 Task: Implement a function to find the sum of all even numbers in an array using JavaScript.
Action: Mouse moved to (228, 315)
Screenshot: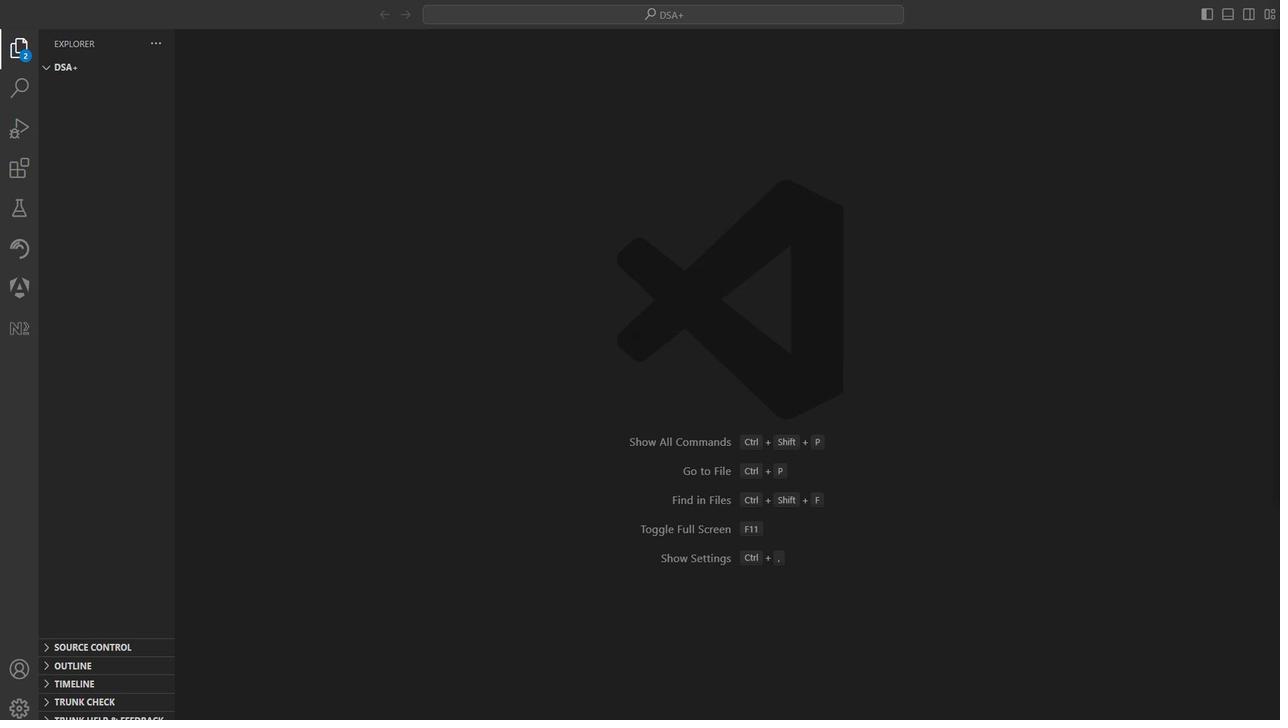 
Action: Mouse pressed left at (228, 315)
Screenshot: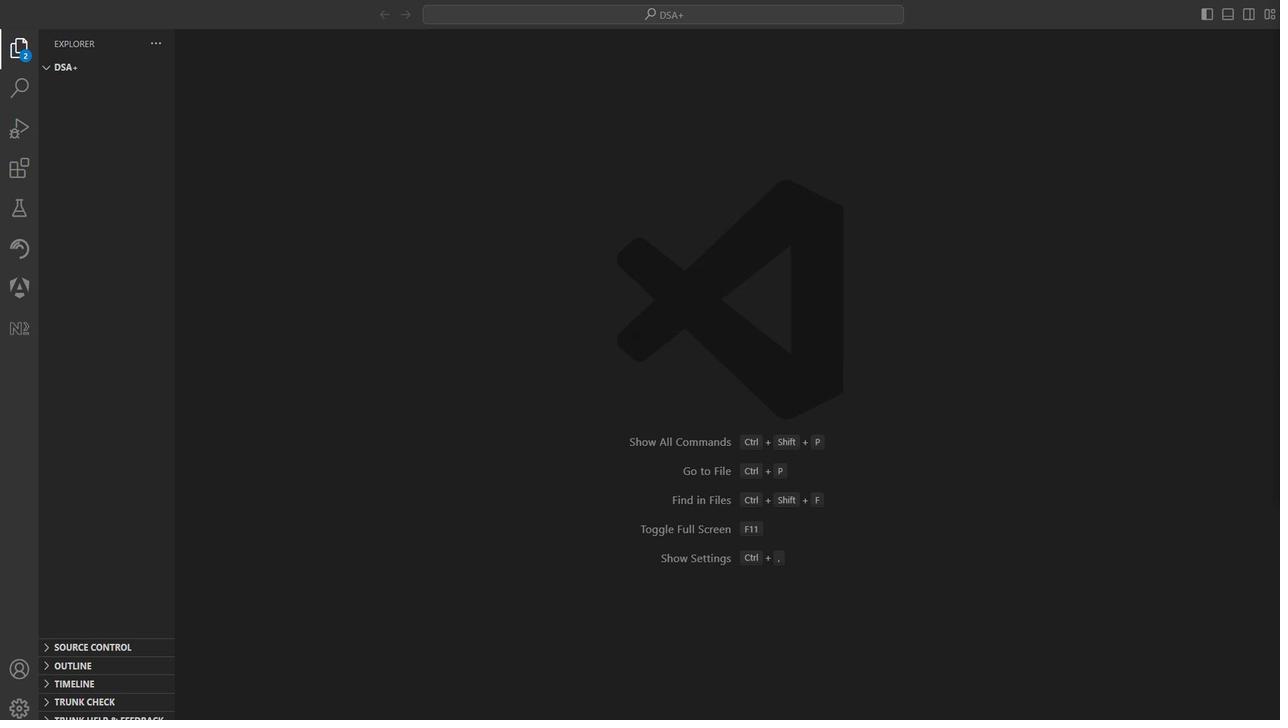 
Action: Mouse moved to (228, 314)
Screenshot: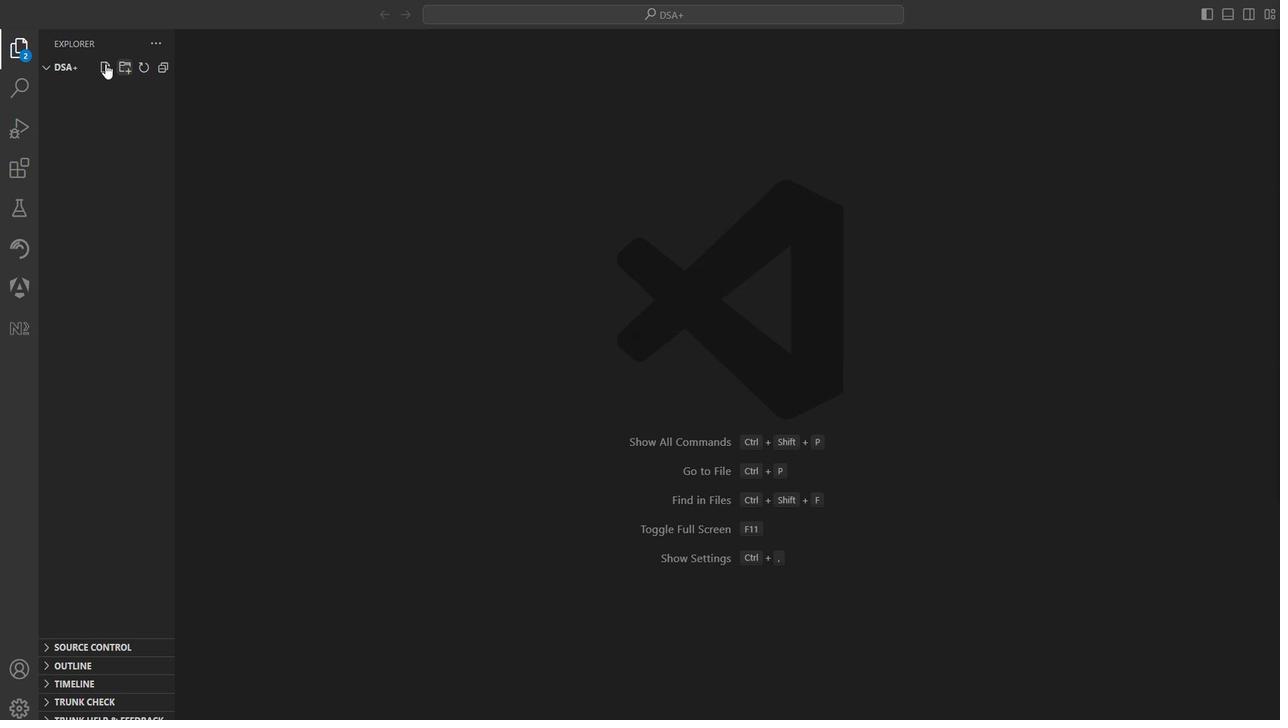 
Action: Mouse pressed left at (228, 314)
Screenshot: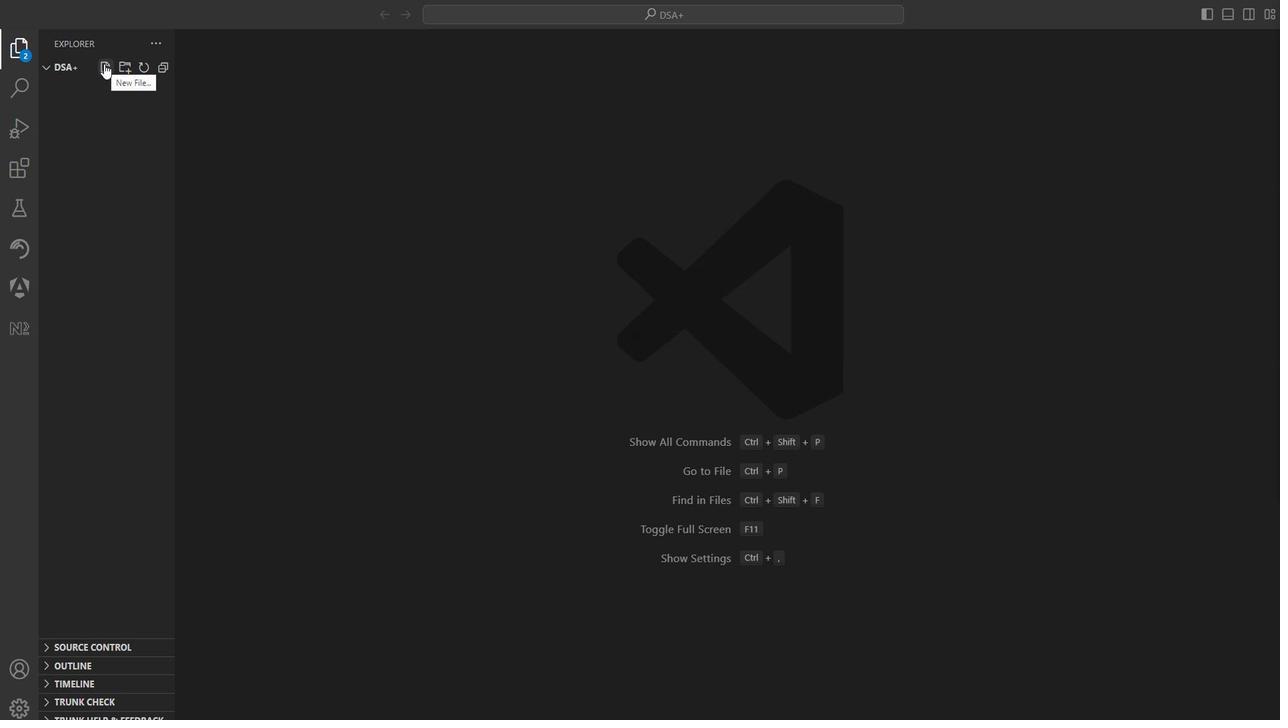
Action: Key pressed sum<Key.shift><Key.shift><Key.shift><Key.shift><Key.shift><Key.shift><Key.shift><Key.shift><Key.shift><Key.shift><Key.shift><Key.shift><Key.shift><Key.shift><Key.shift><Key.shift><Key.shift><Key.shift><Key.shift><Key.shift><Key.shift><Key.shift><Key.shift>Of<Key.shift><Key.shift><Key.shift><Key.shift><Key.shift><Key.shift><Key.shift>Even<Key.shift>Number.js<Key.enter>function<Key.space><Key.space>sum<Key.shift><Key.shift>Of<Key.shift>Numbers<Key.shift_r>(arr<Key.right><Key.shift_r><Key.shift_r>{<Key.enter>//<Key.shift><Key.shift><Key.shift>Initialize<Key.space>a<Key.space>variable<Key.space>to<Key.space>store<Key.space>the<Key.space>su,<Key.backspace>m<Key.enter>let<Key.space>sum=0;<Key.enter><Key.enter>//<Key.shift><Key.shift><Key.shift><Key.shift><Key.shift><Key.shift><Key.shift><Key.shift><Key.shift><Key.shift><Key.shift><Key.shift><Key.shift><Key.shift><Key.shift><Key.shift>Iterate<Key.space>through<Key.space>the<Key.space>array<Key.enter>for<Key.shift_r><Key.shift_r><Key.shift_r>(let<Key.space>i=0l<Key.backspace>;i<Key.shift_r><arr.length;i<Key.shift_r>++<Key.right><Key.shift_r>{<Key.enter>//<Key.shift>Check<Key.space>if<Key.space>the<Key.space>current<Key.space>element<Key.space>is<Key.space>an<Key.space>an<Key.space>even<Key.space>number<Key.enter>if<Key.shift_r>(Arr<Key.backspace><Key.backspace><Key.backspace>arr[i<Key.right><Key.space><Key.shift>%<Key.space>2<Key.space>===0<Key.right><Key.shift_r>{<Key.enter>//<Key.space>add<Key.space>the<Key.space>even<Key.space>number<Key.space>to<Key.space>the<Key.space>sum<Key.enter>sum<Key.shift_r>+=arr[i<Key.right>;<Key.down><Key.down><Key.enter><Key.enter>//<Key.shift>Return<Key.space>the<Key.space>sum<Key.space>of<Key.space>even<Key.enter>return<Key.space>sum;<Key.down><Key.enter><Key.enter>//<Key.shift>Example<Key.space>usage<Key.shift_r>:<Key.enter>const<Key.space>number1=[1,2,3,4,5,6,7,8,9,10<Key.right>;<Key.enter>const<Key.space>result=sum<Key.shift>Of<Key.shift>Number<Key.shift_r>(numbers<Key.backspace>1<Key.right>
Screenshot: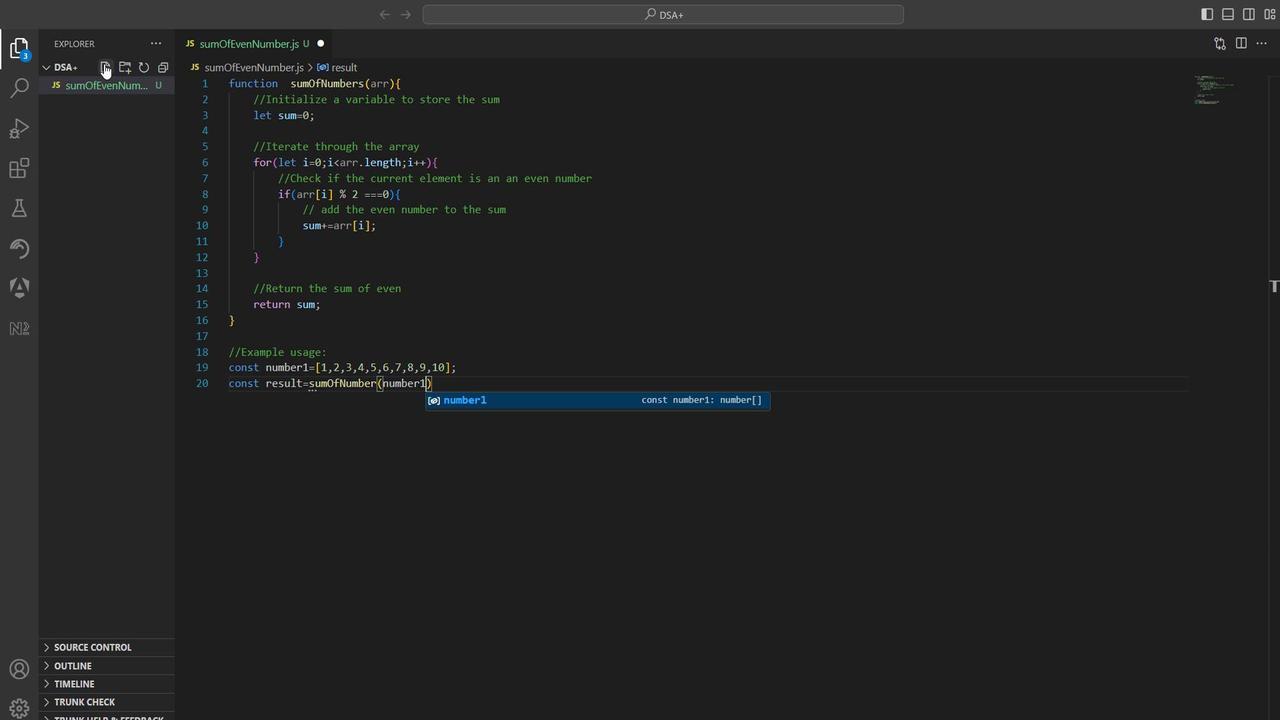 
Action: Mouse moved to (228, 316)
Screenshot: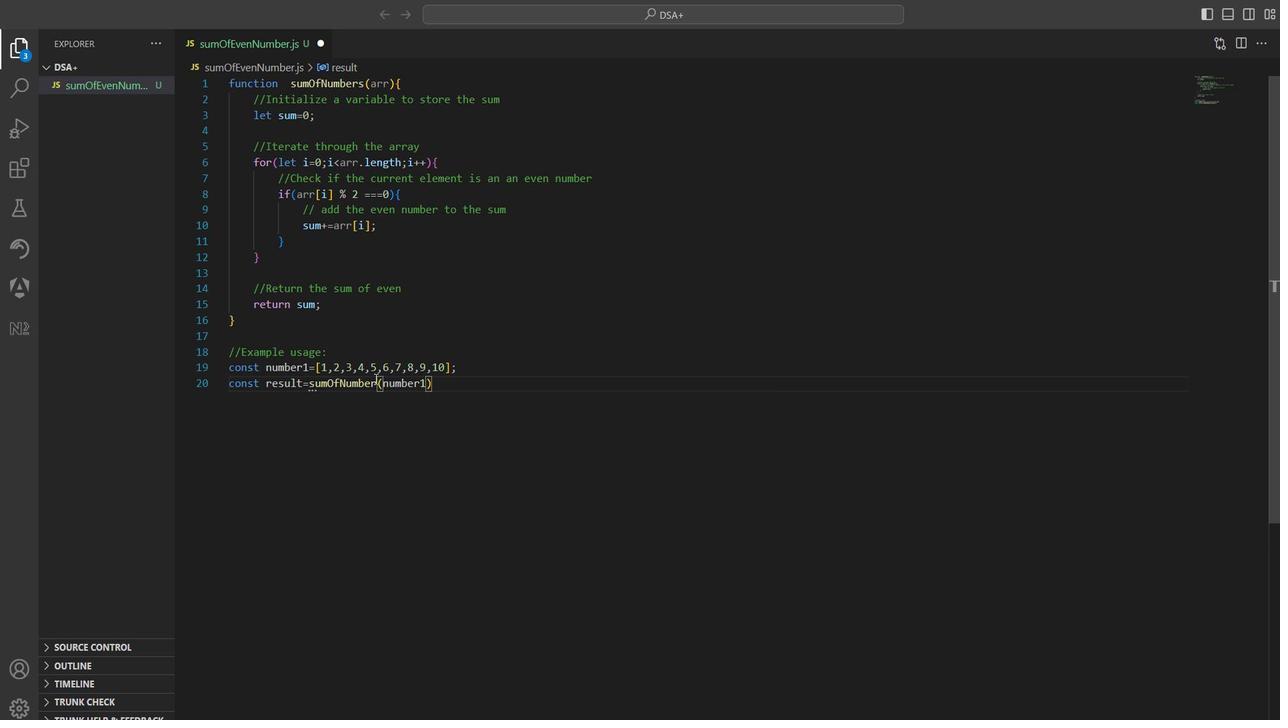 
Action: Mouse pressed left at (228, 316)
Screenshot: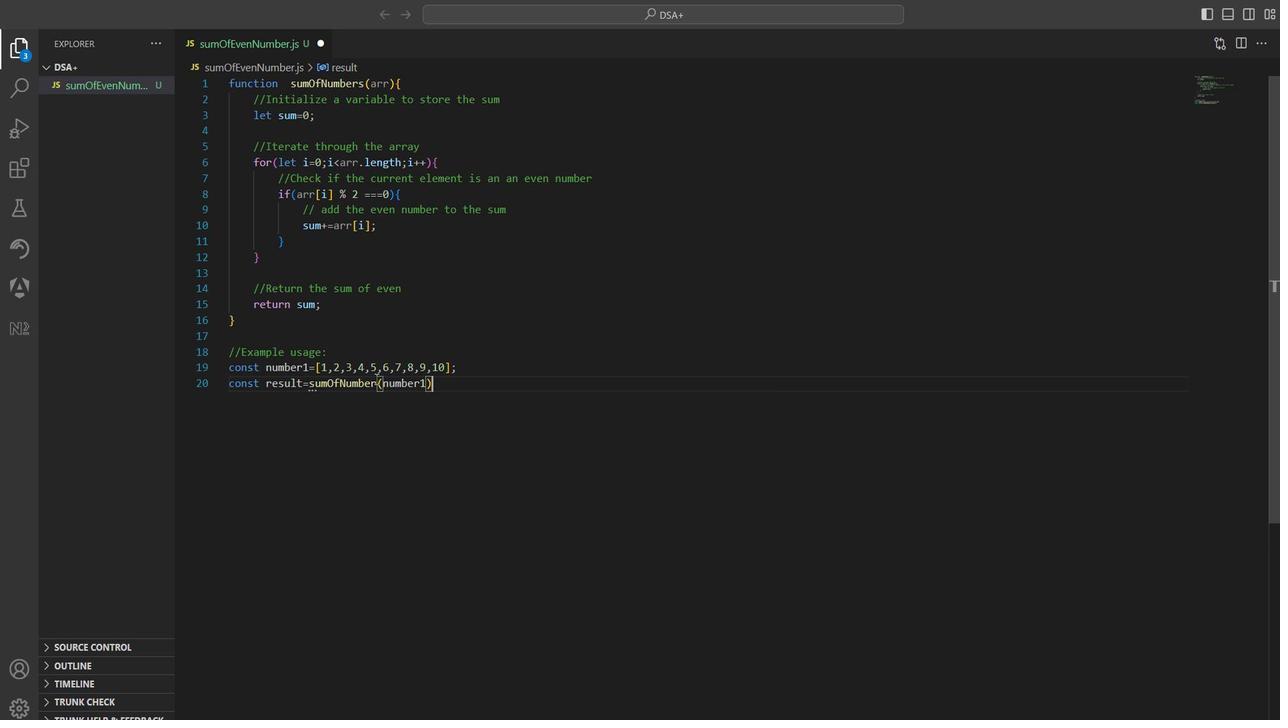 
Action: Mouse moved to (228, 316)
Screenshot: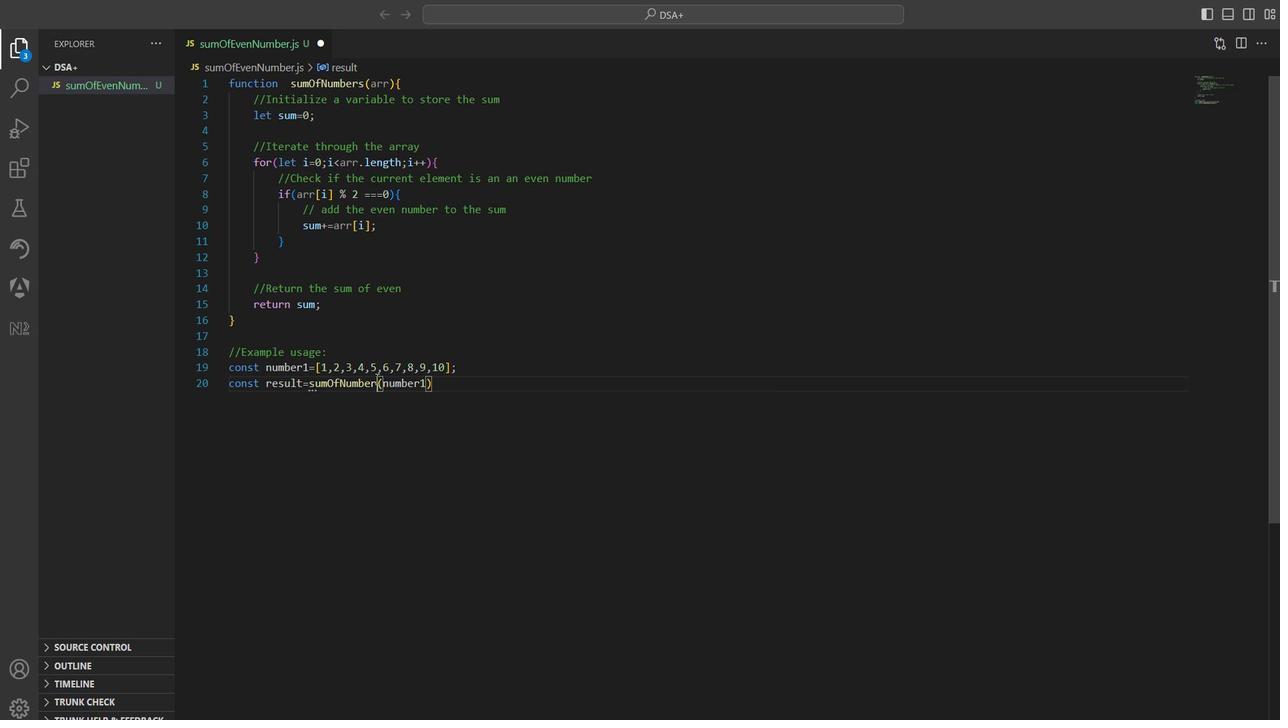 
Action: Key pressed s
Screenshot: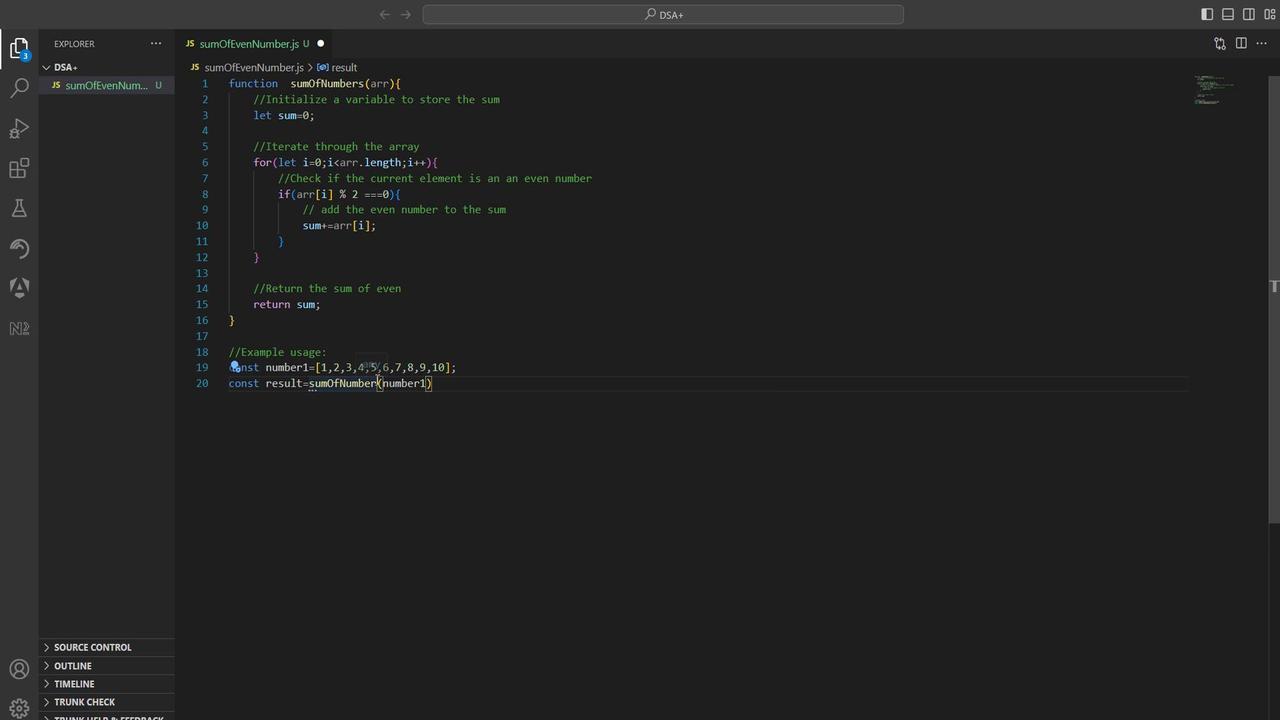 
Action: Mouse moved to (228, 316)
Screenshot: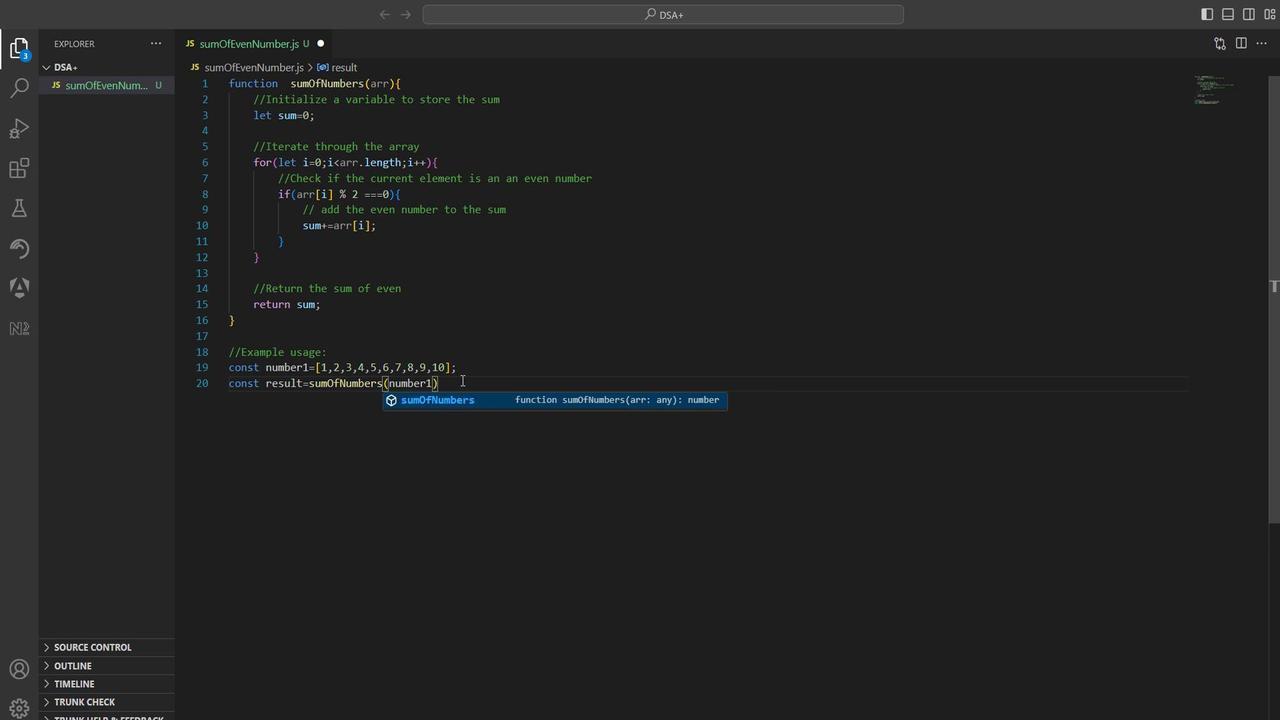 
Action: Mouse pressed left at (228, 316)
Screenshot: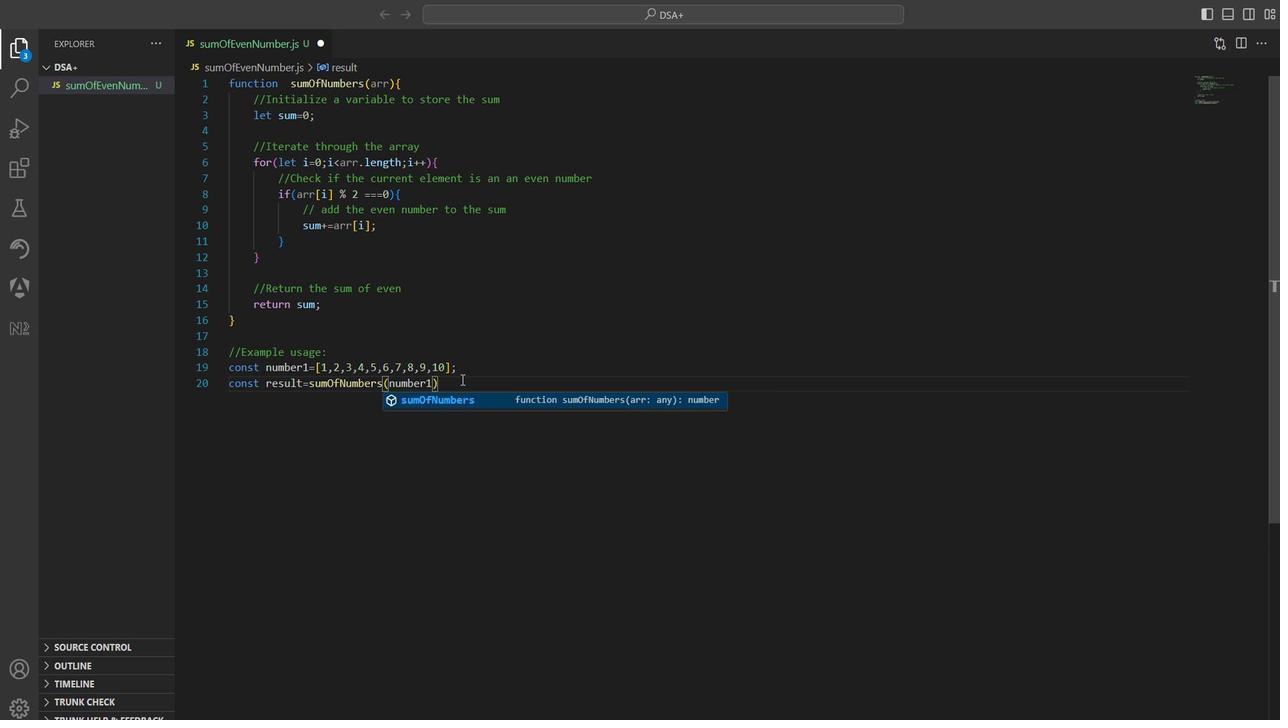 
Action: Key pressed <Key.enter>console.log<Key.shift_r>(e<Key.backspace>resi<Key.backspace>ult
Screenshot: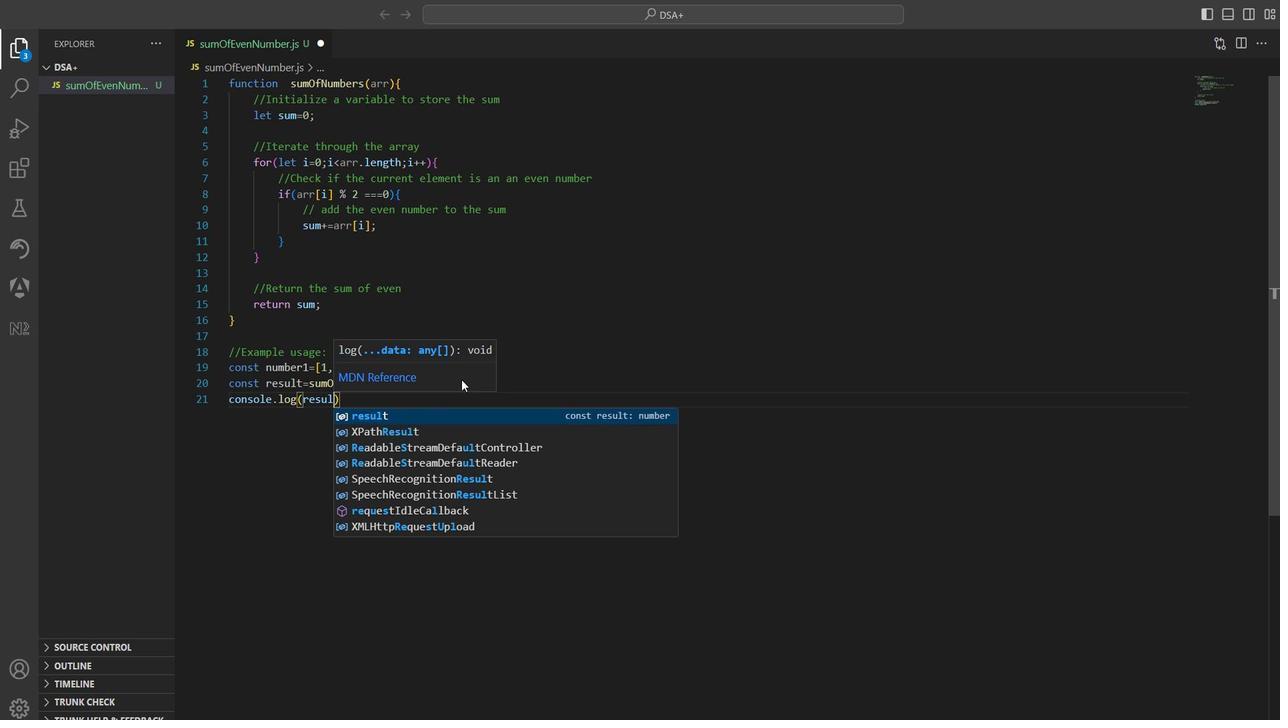 
Action: Mouse moved to (228, 316)
Screenshot: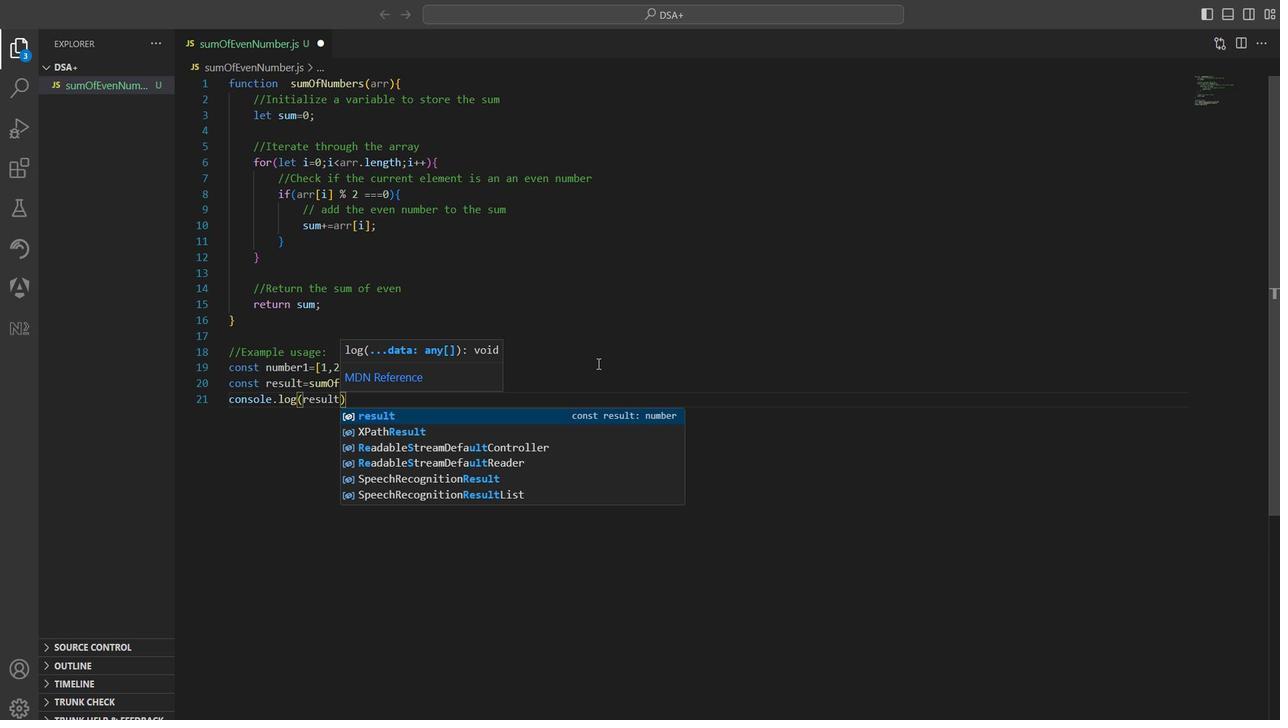 
Action: Mouse pressed left at (228, 316)
Screenshot: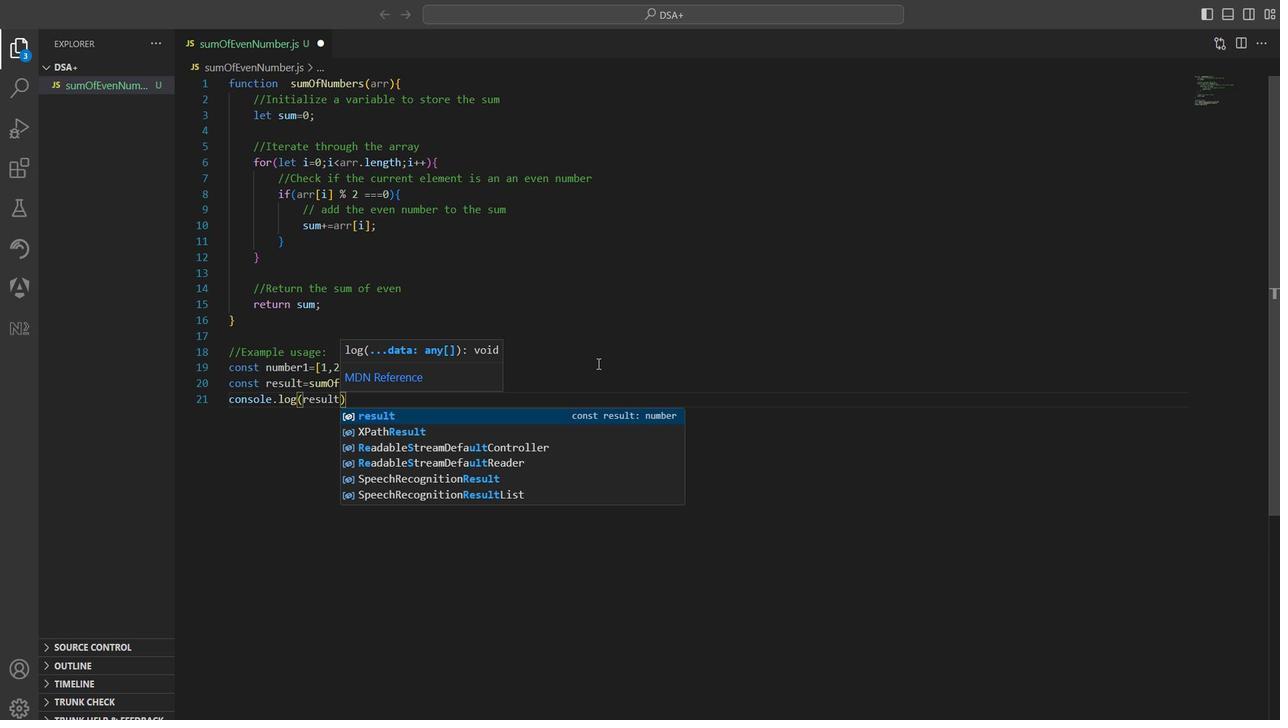 
Action: Mouse moved to (228, 316)
Screenshot: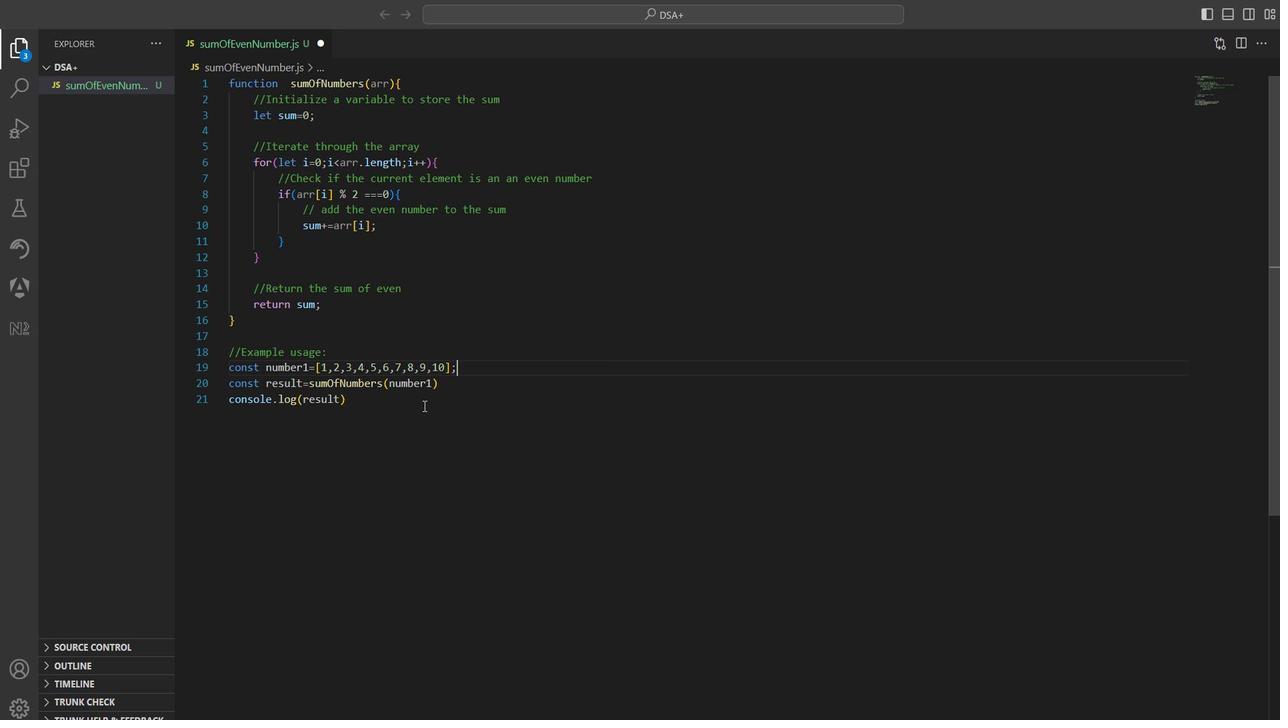 
Action: Mouse pressed left at (228, 316)
Screenshot: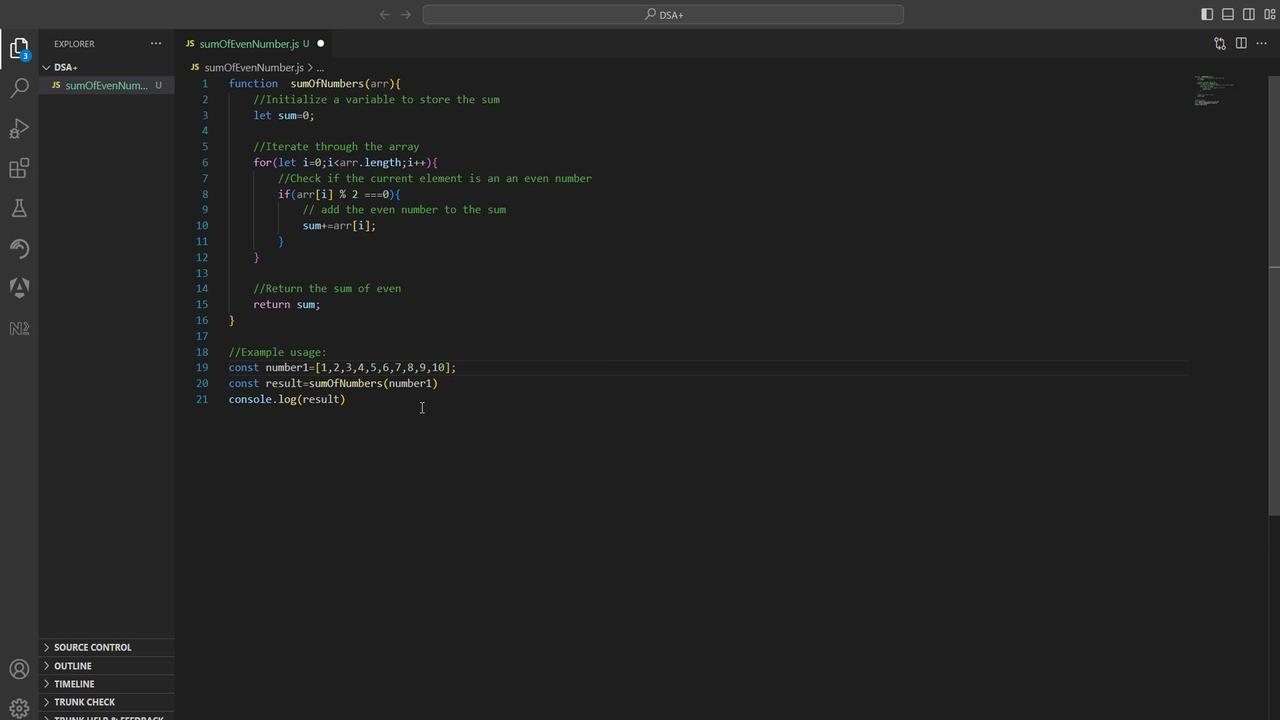 
Action: Key pressed <Key.space>//<Key.shift><Key.shift><Key.shift>Output<Key.space><Key.shift_r>:30
Screenshot: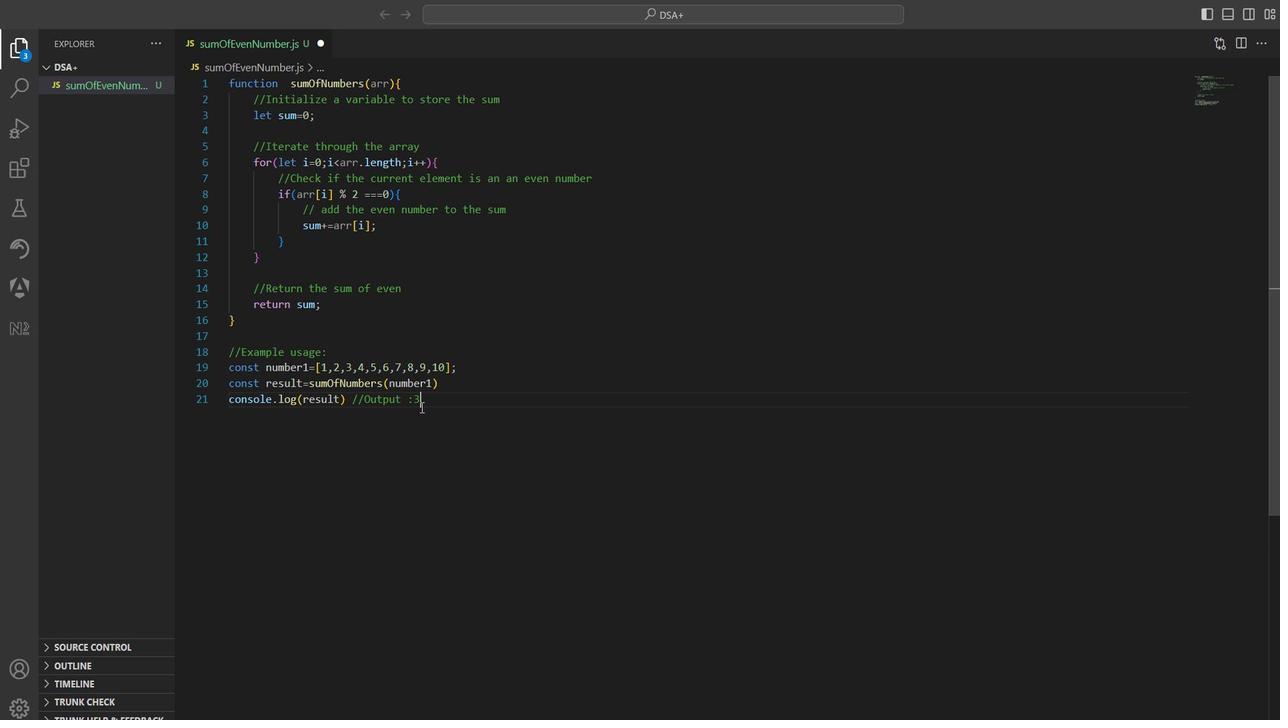 
Action: Mouse moved to (228, 314)
Screenshot: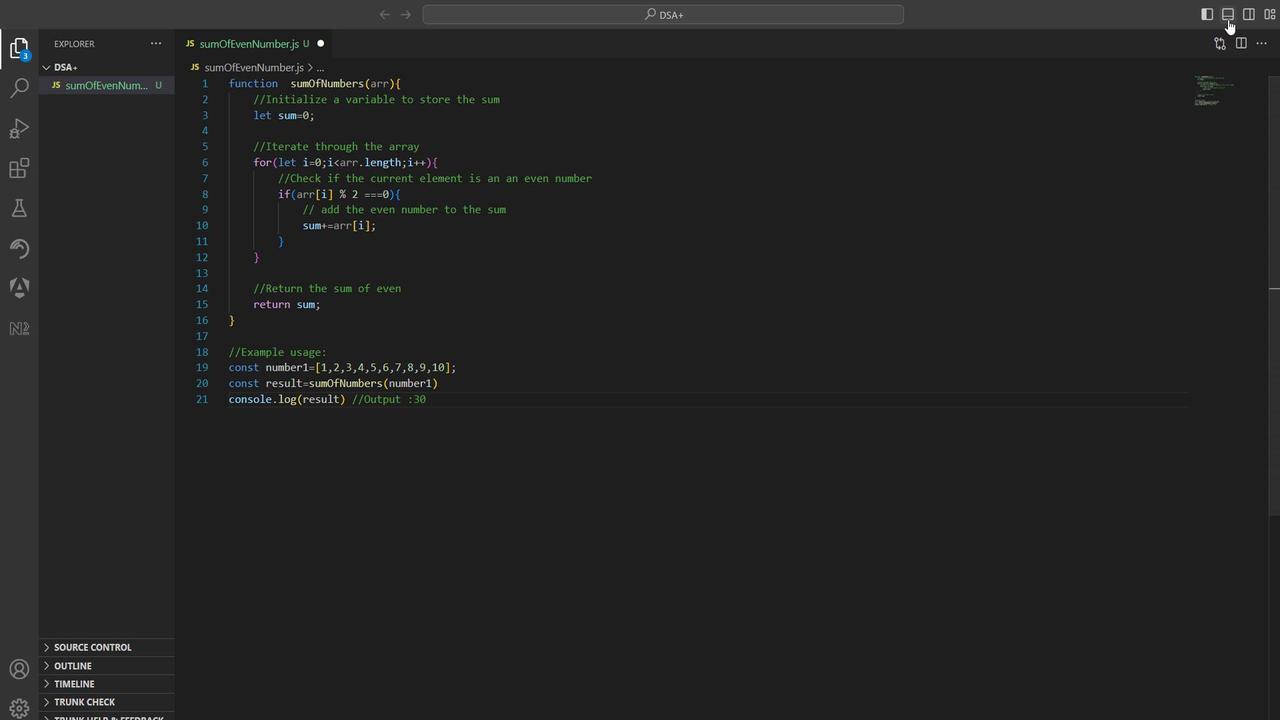 
Action: Mouse pressed left at (228, 314)
Screenshot: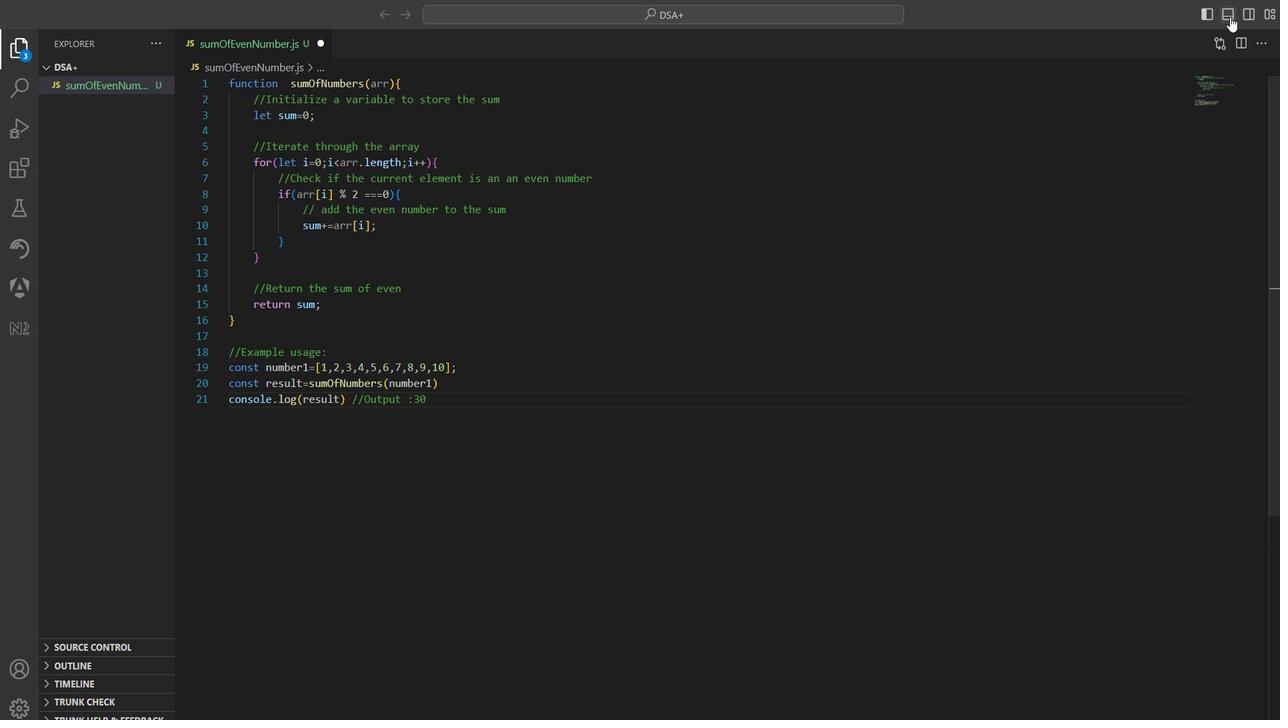 
Action: Mouse moved to (228, 317)
Screenshot: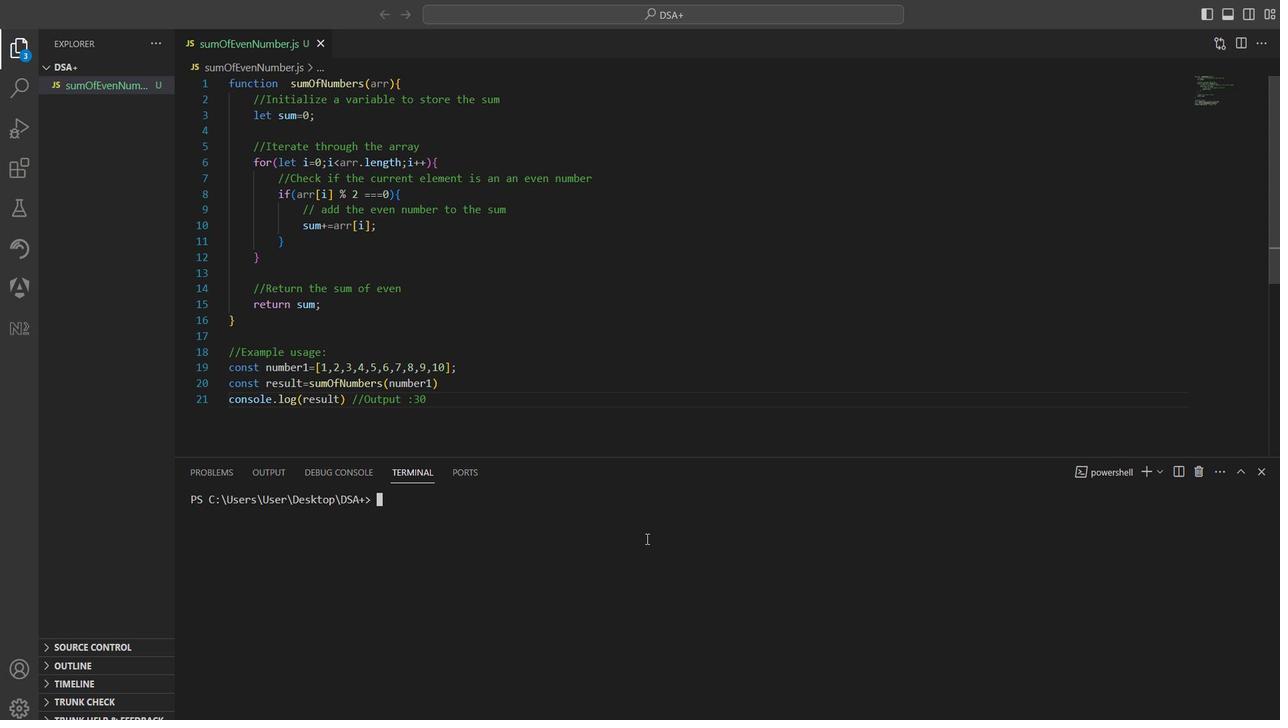 
Action: Mouse pressed left at (228, 317)
Screenshot: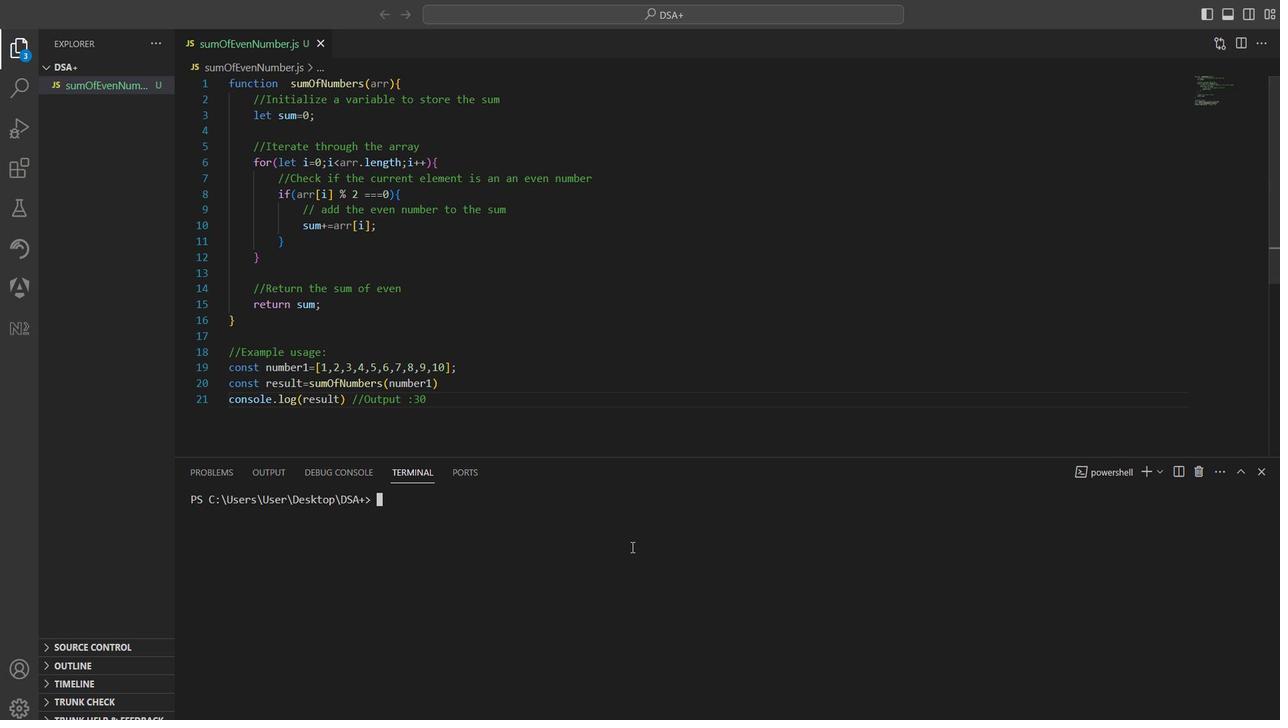 
Action: Mouse moved to (228, 317)
Screenshot: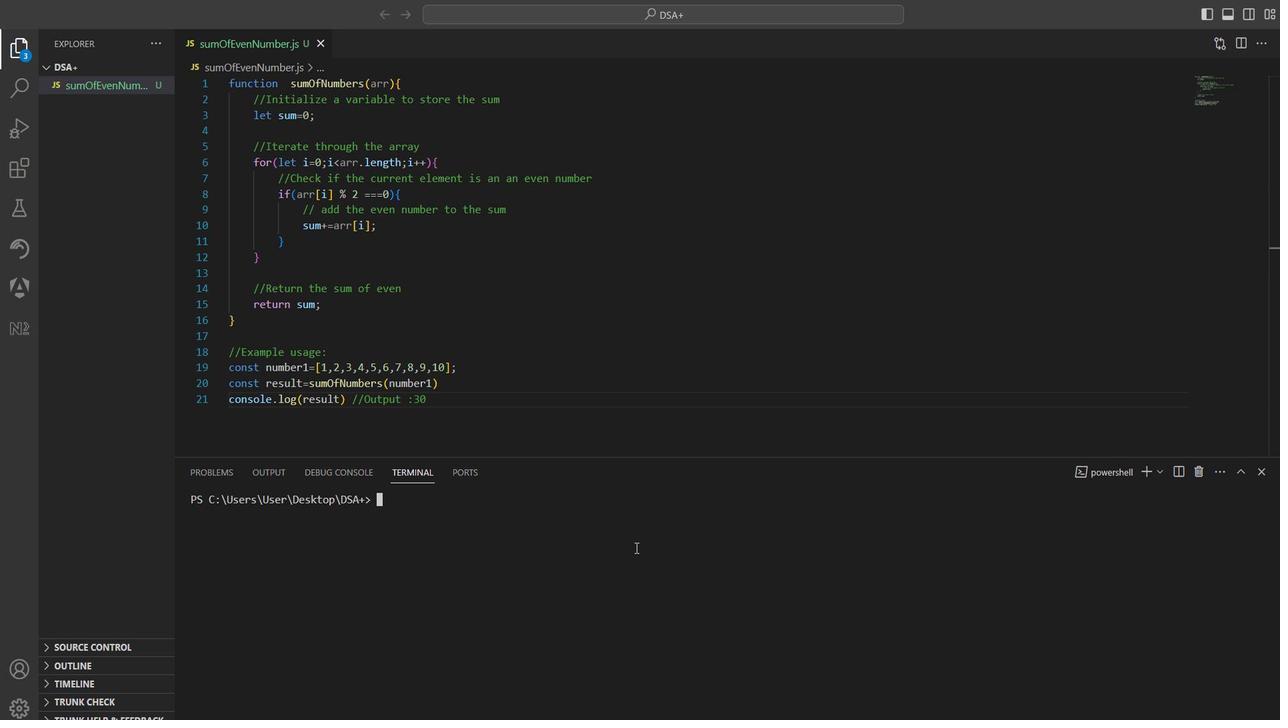 
Action: Key pressed node<Key.space>s<Key.tab><Key.enter>
Screenshot: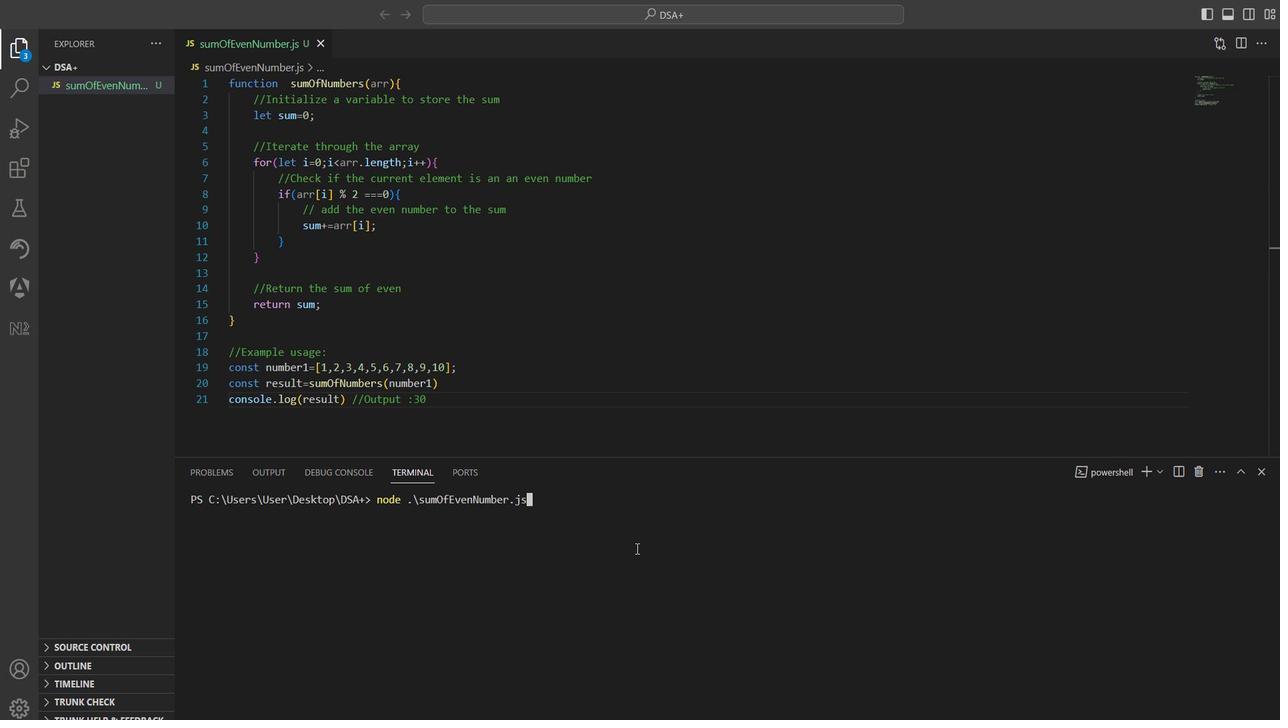 
Action: Mouse moved to (228, 316)
Screenshot: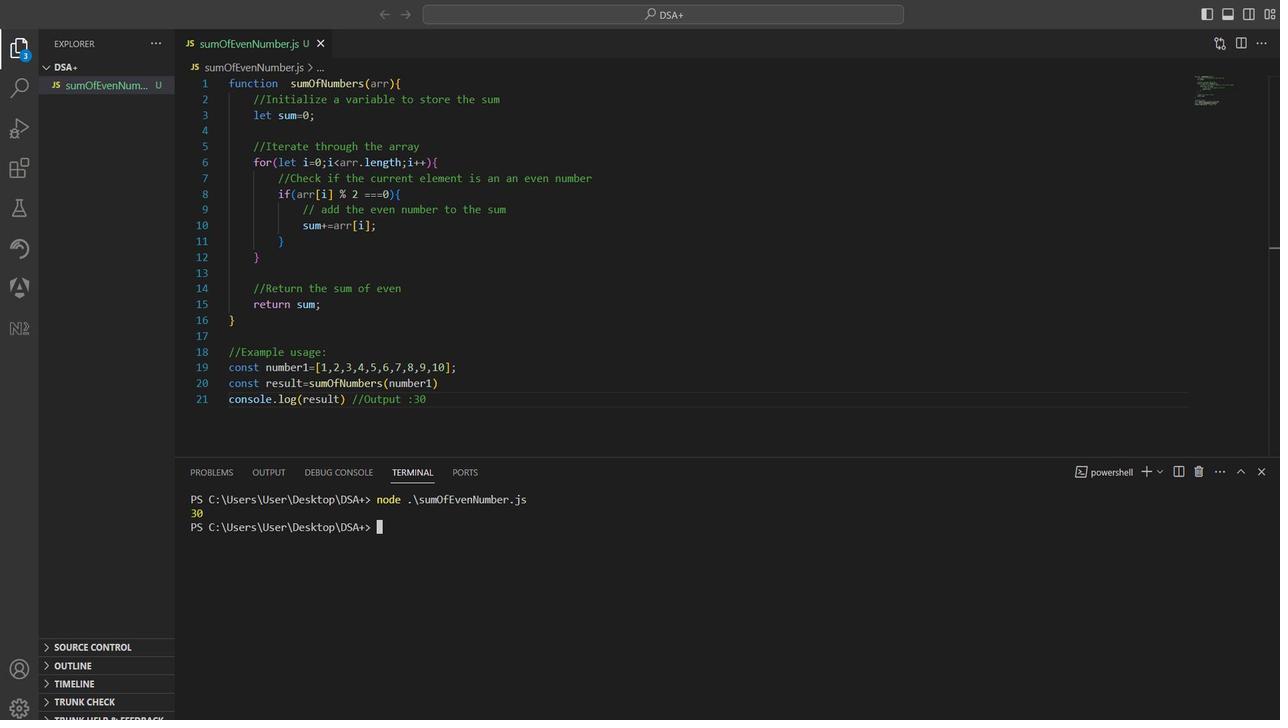 
Action: Mouse pressed left at (228, 316)
Screenshot: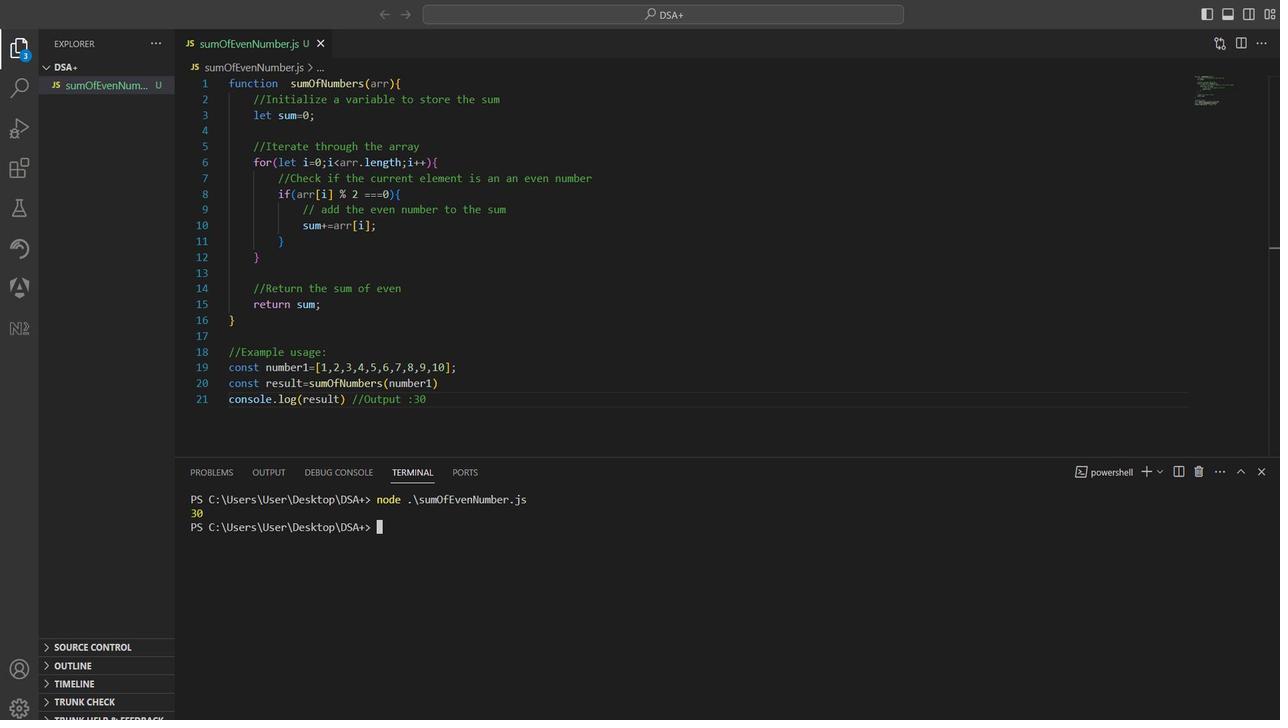 
Action: Mouse moved to (228, 316)
Screenshot: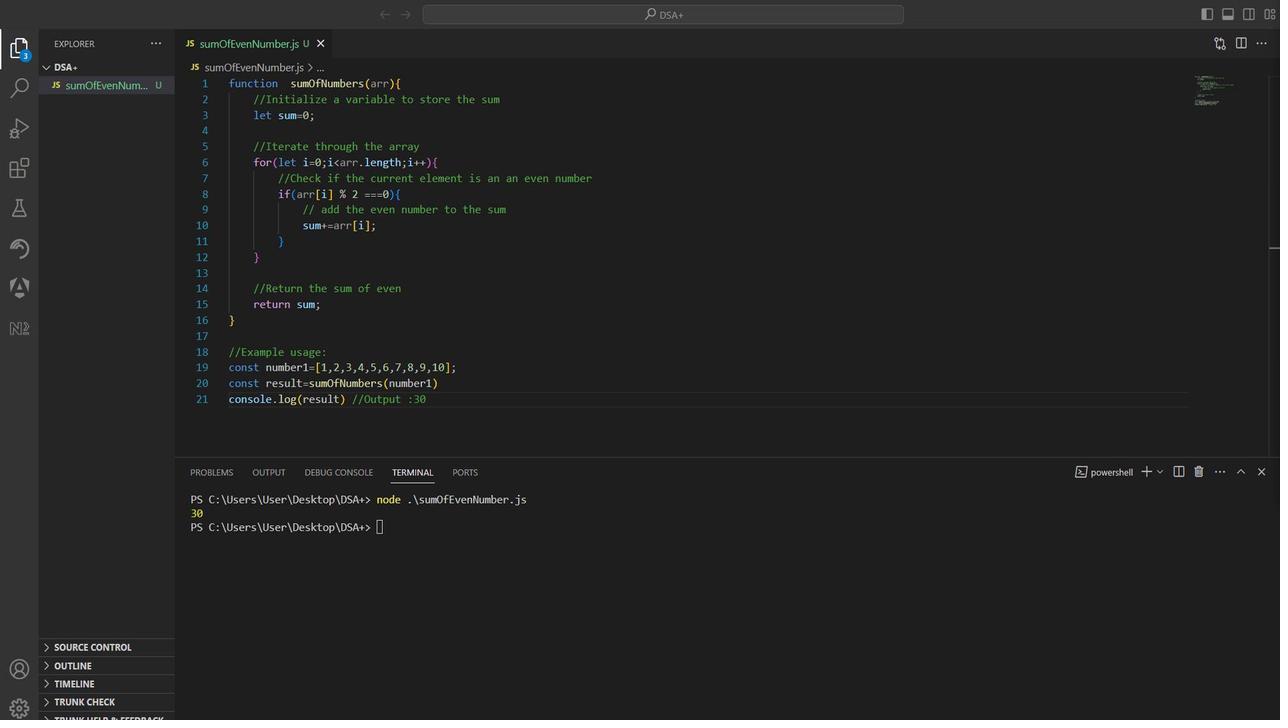 
